 Task: Move the task User interface not responsive on mobile devices to the section To-Do in the project XcelTech and sort the tasks in the project by Assignee in Ascending order.
Action: Mouse moved to (47, 390)
Screenshot: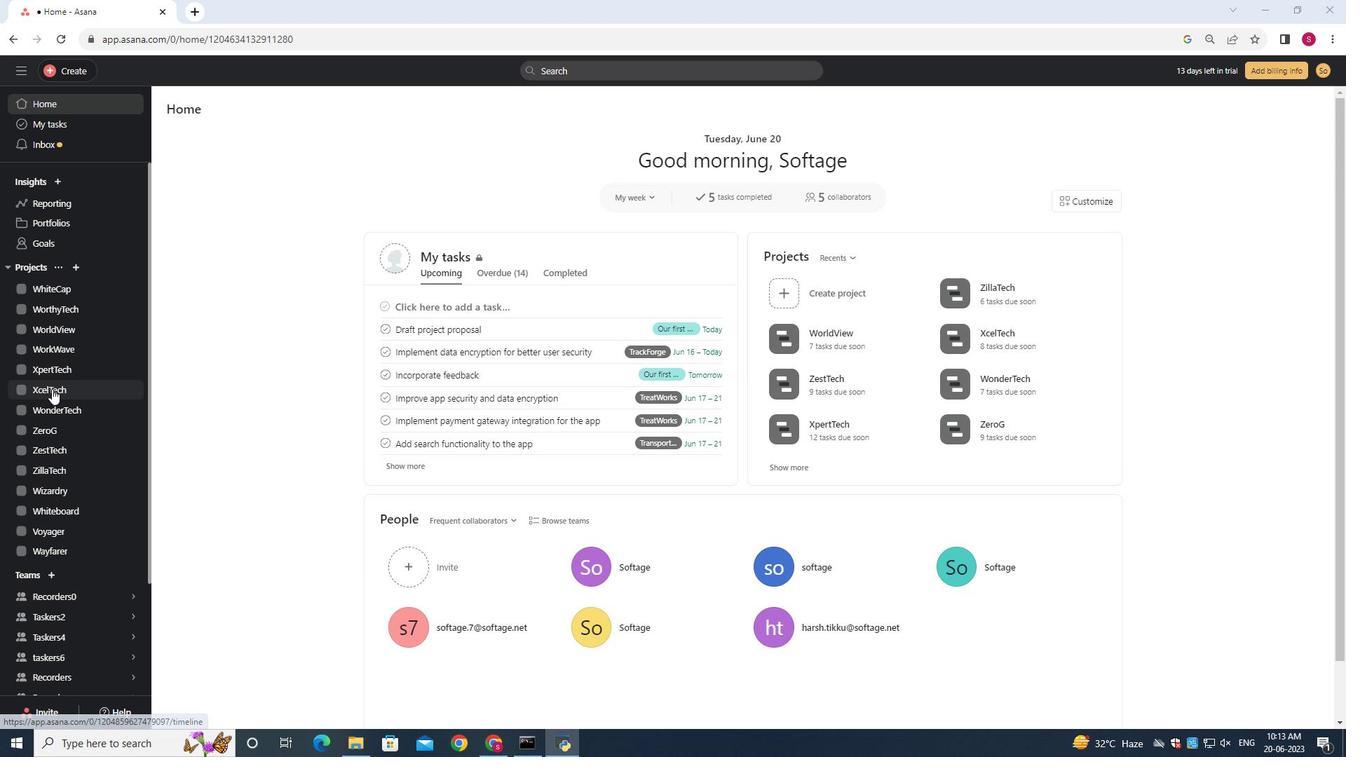 
Action: Mouse pressed left at (47, 390)
Screenshot: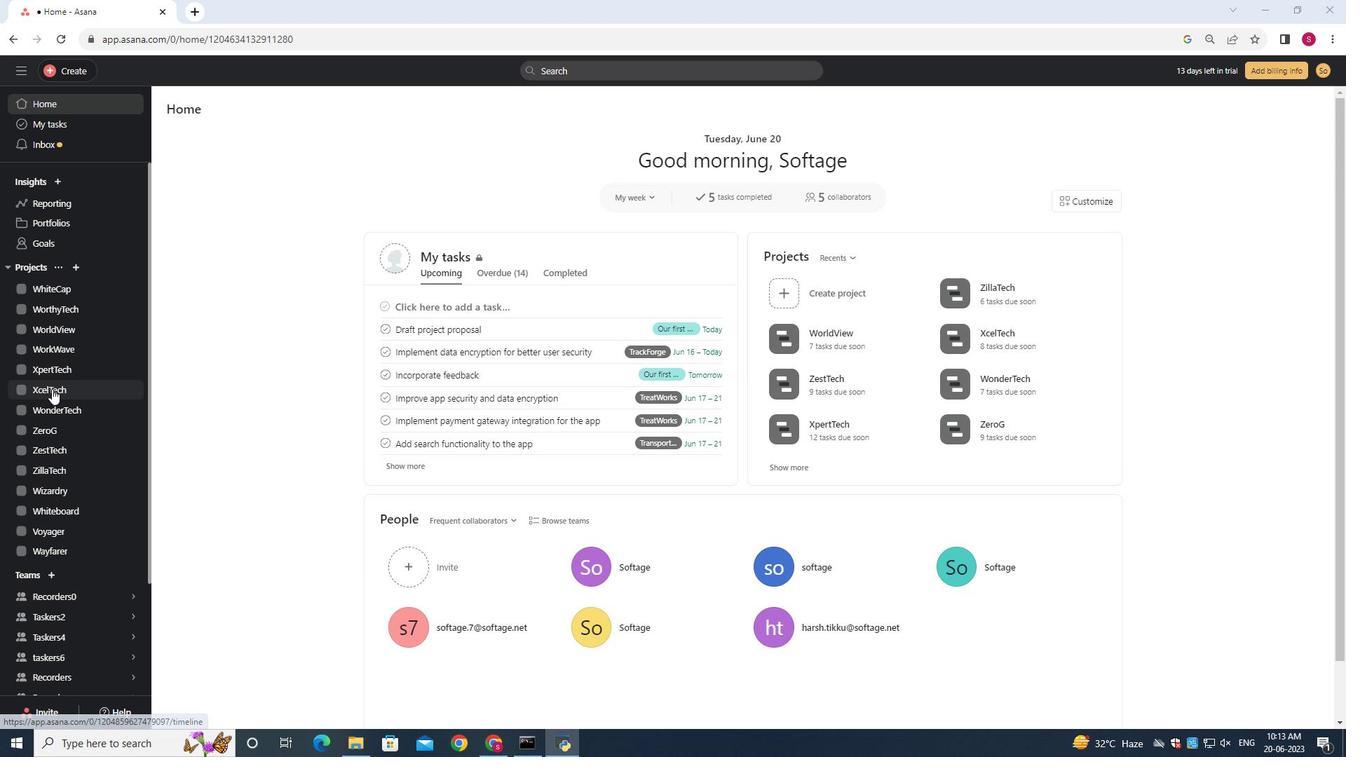 
Action: Mouse moved to (221, 141)
Screenshot: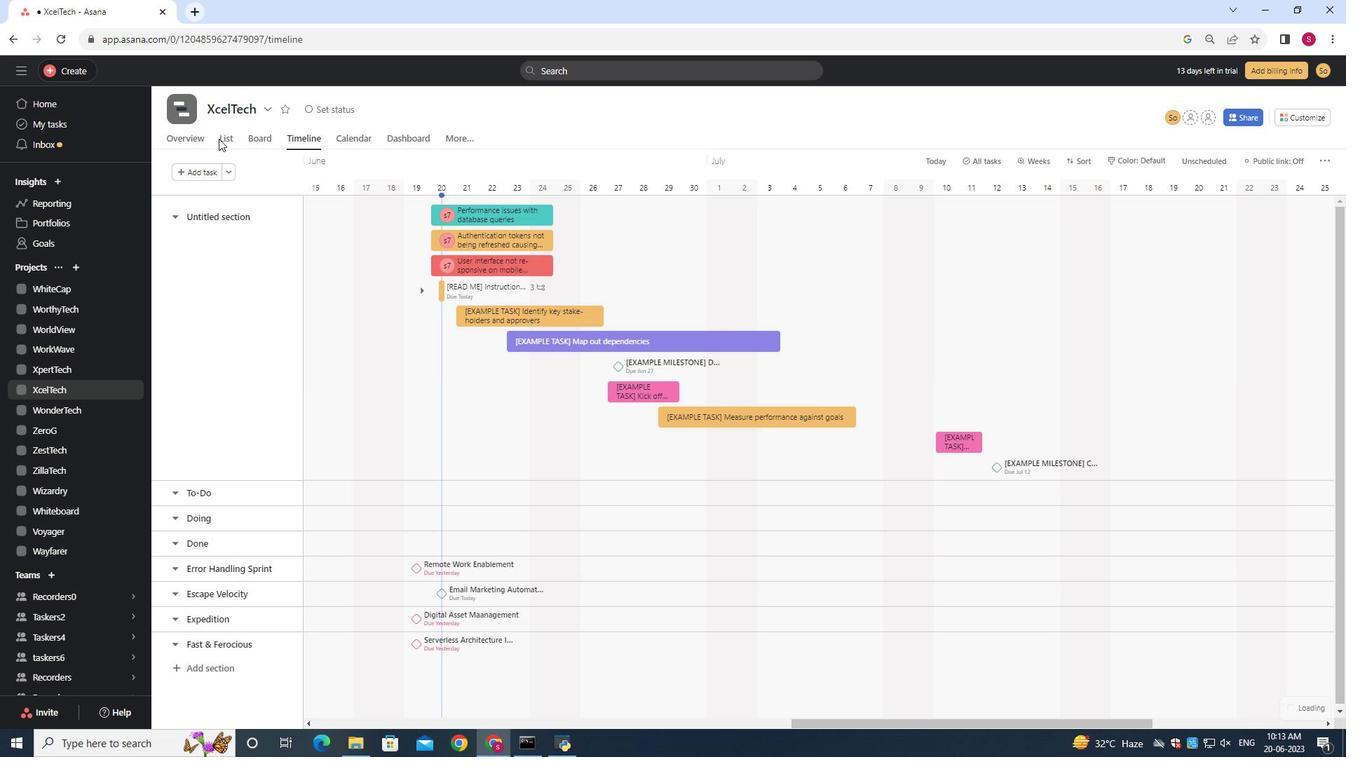 
Action: Mouse pressed left at (221, 141)
Screenshot: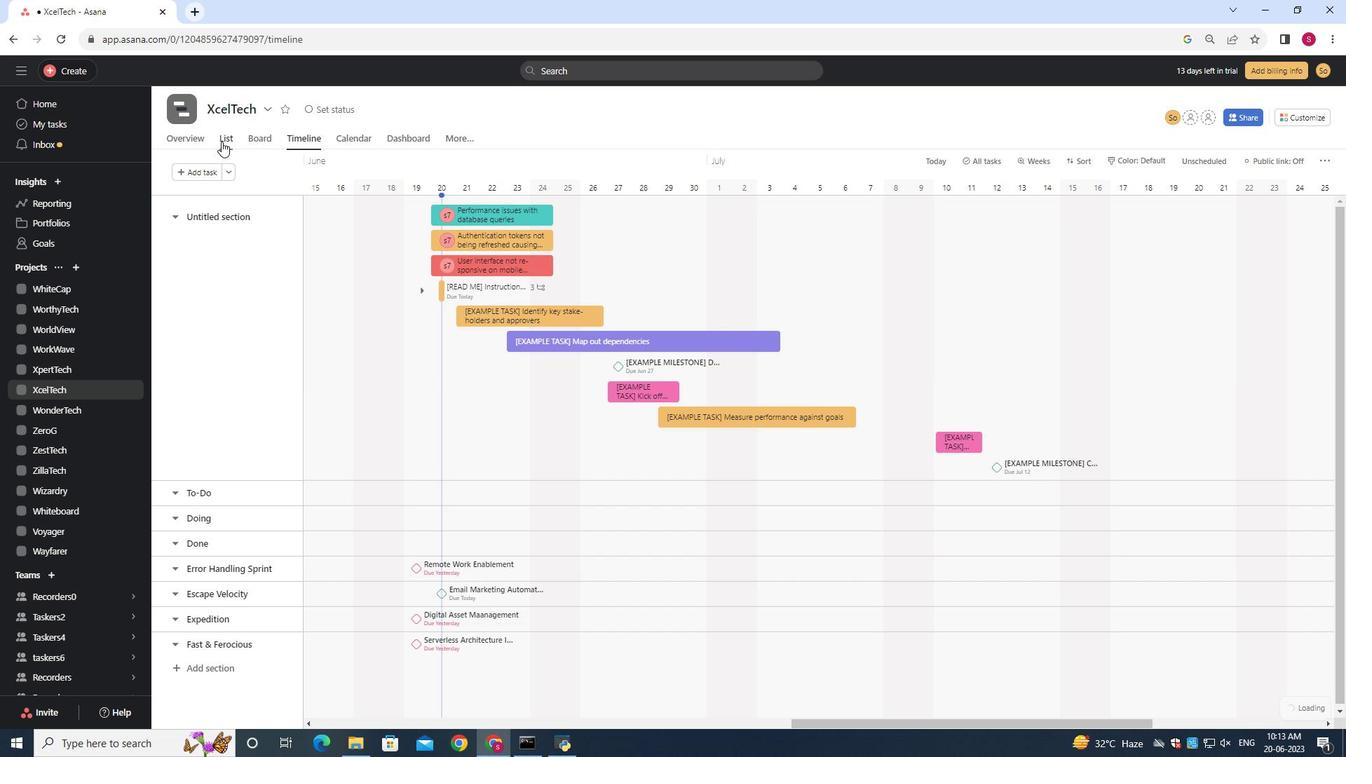 
Action: Mouse moved to (521, 299)
Screenshot: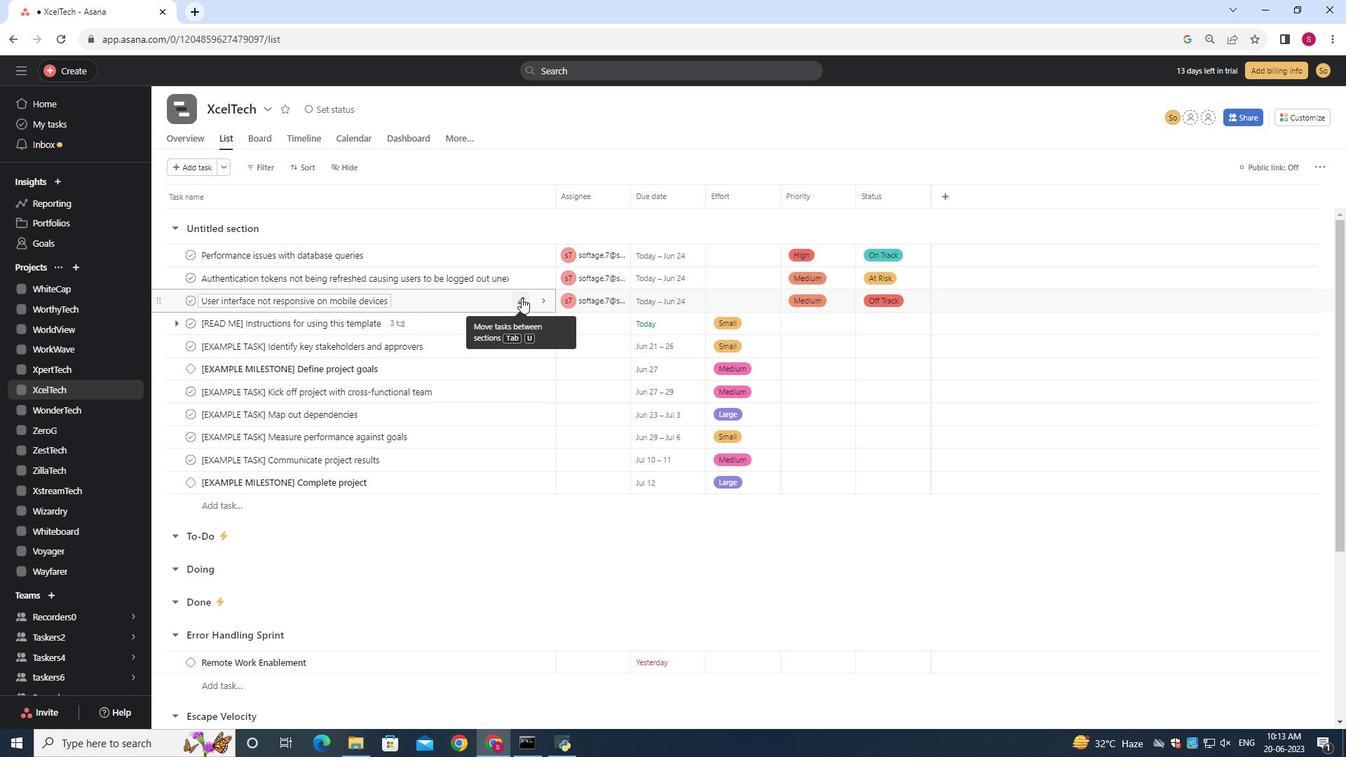 
Action: Mouse pressed left at (521, 299)
Screenshot: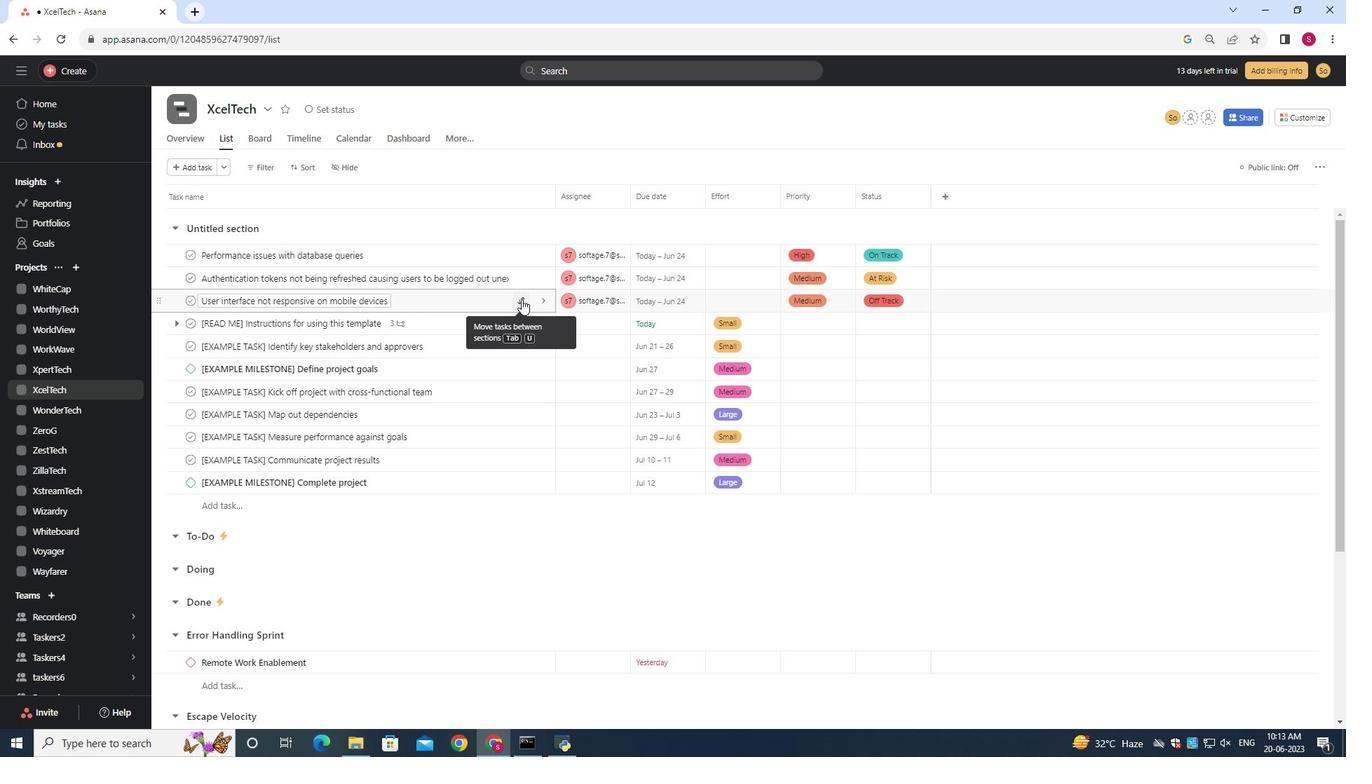 
Action: Mouse moved to (481, 365)
Screenshot: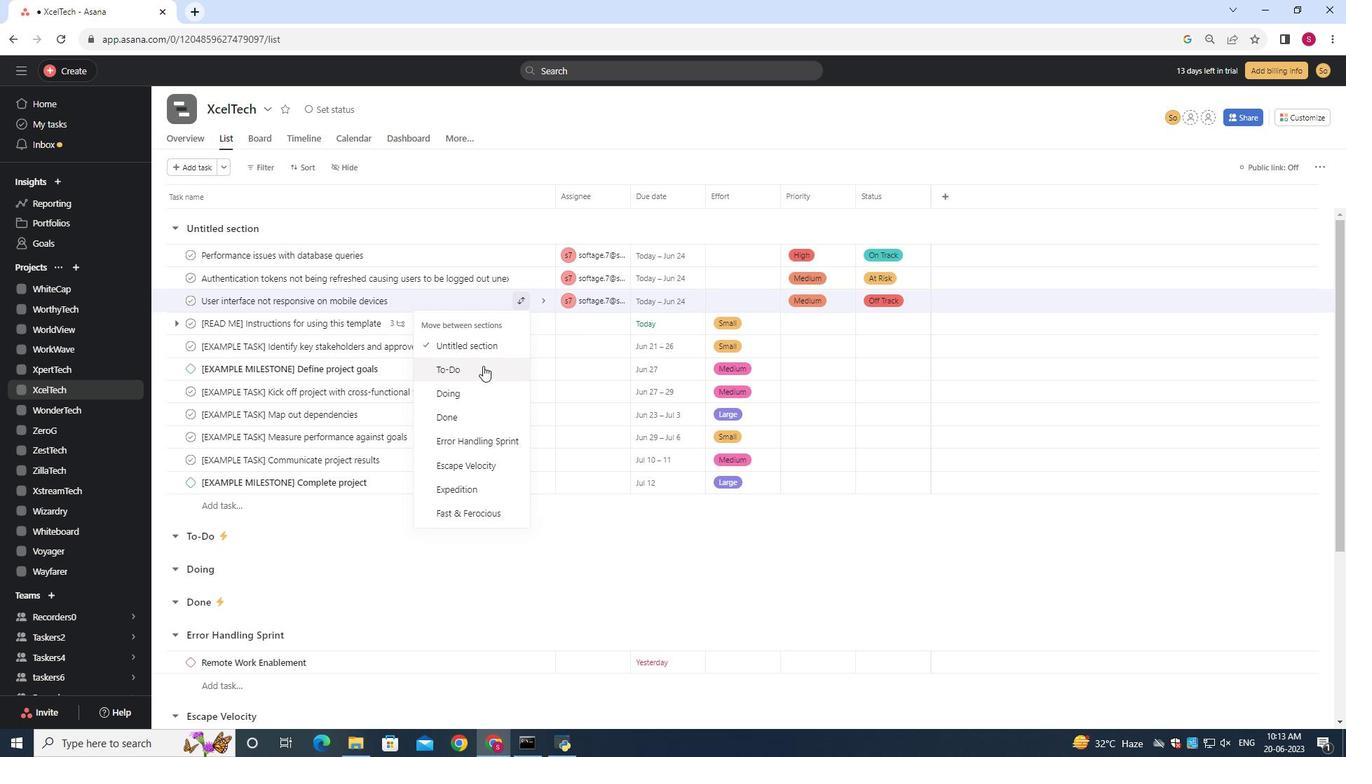 
Action: Mouse pressed left at (481, 365)
Screenshot: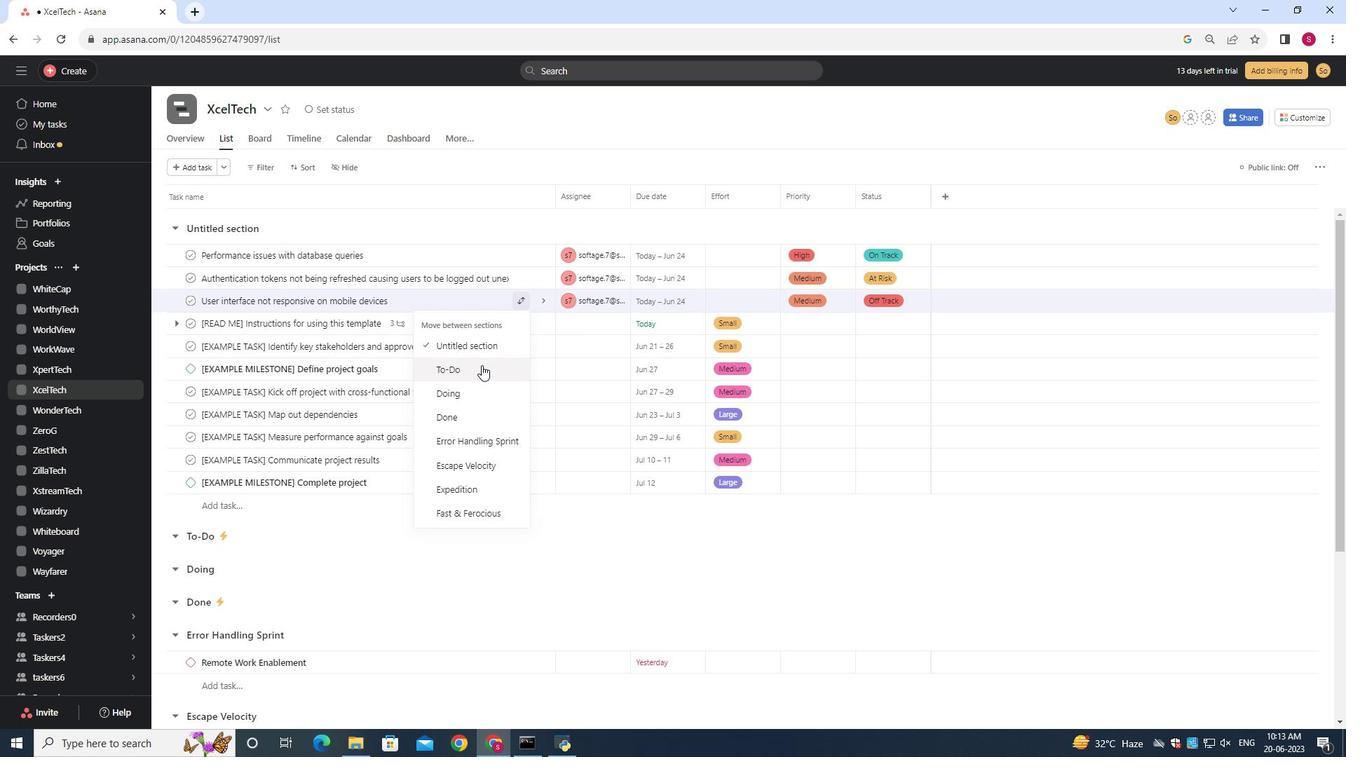 
Action: Mouse moved to (265, 169)
Screenshot: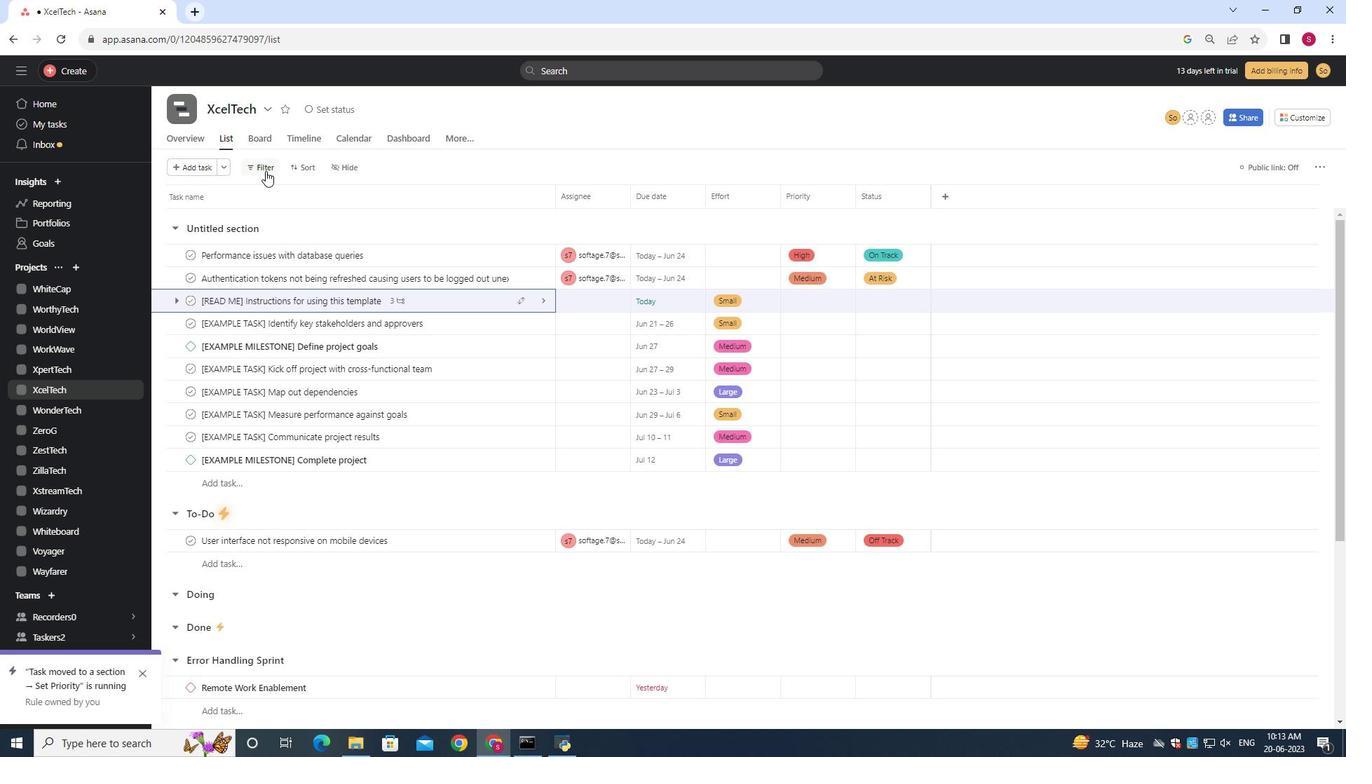 
Action: Mouse pressed left at (265, 169)
Screenshot: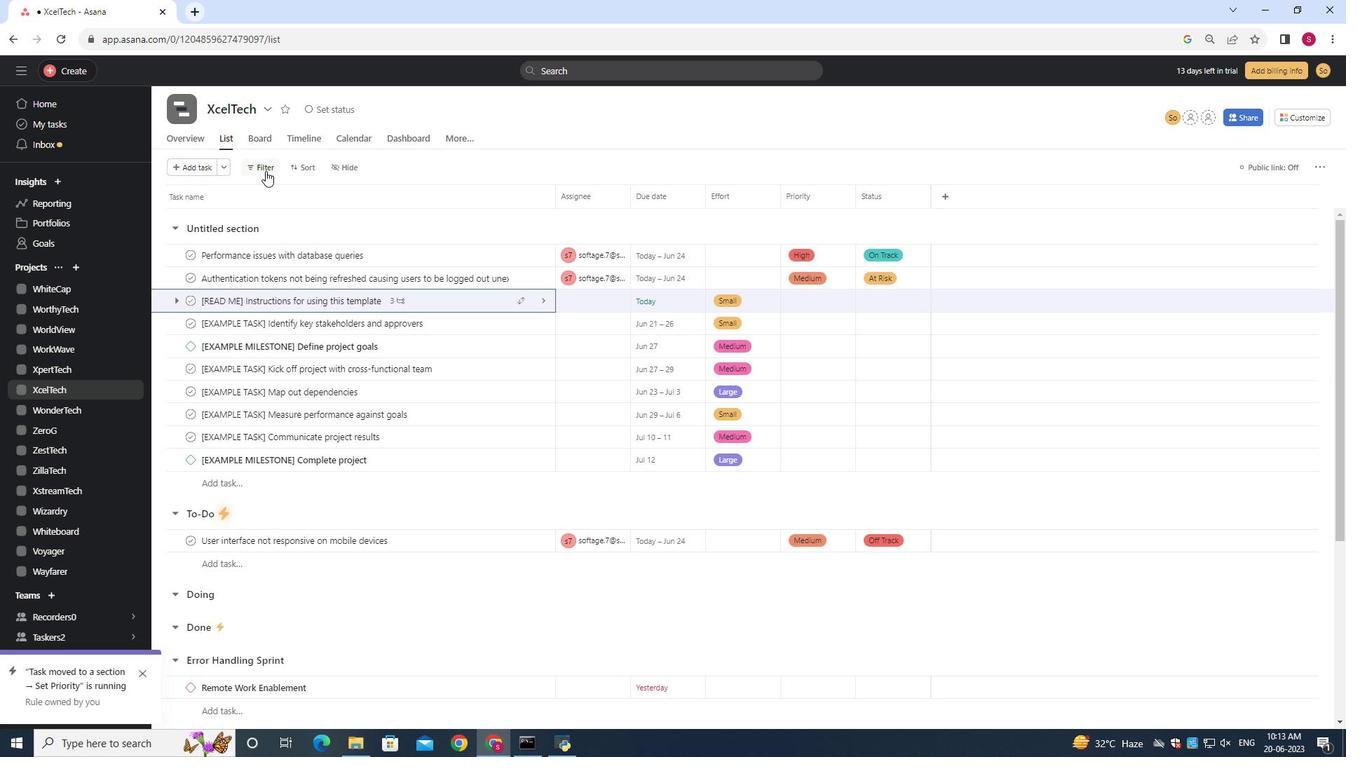 
Action: Mouse moved to (297, 164)
Screenshot: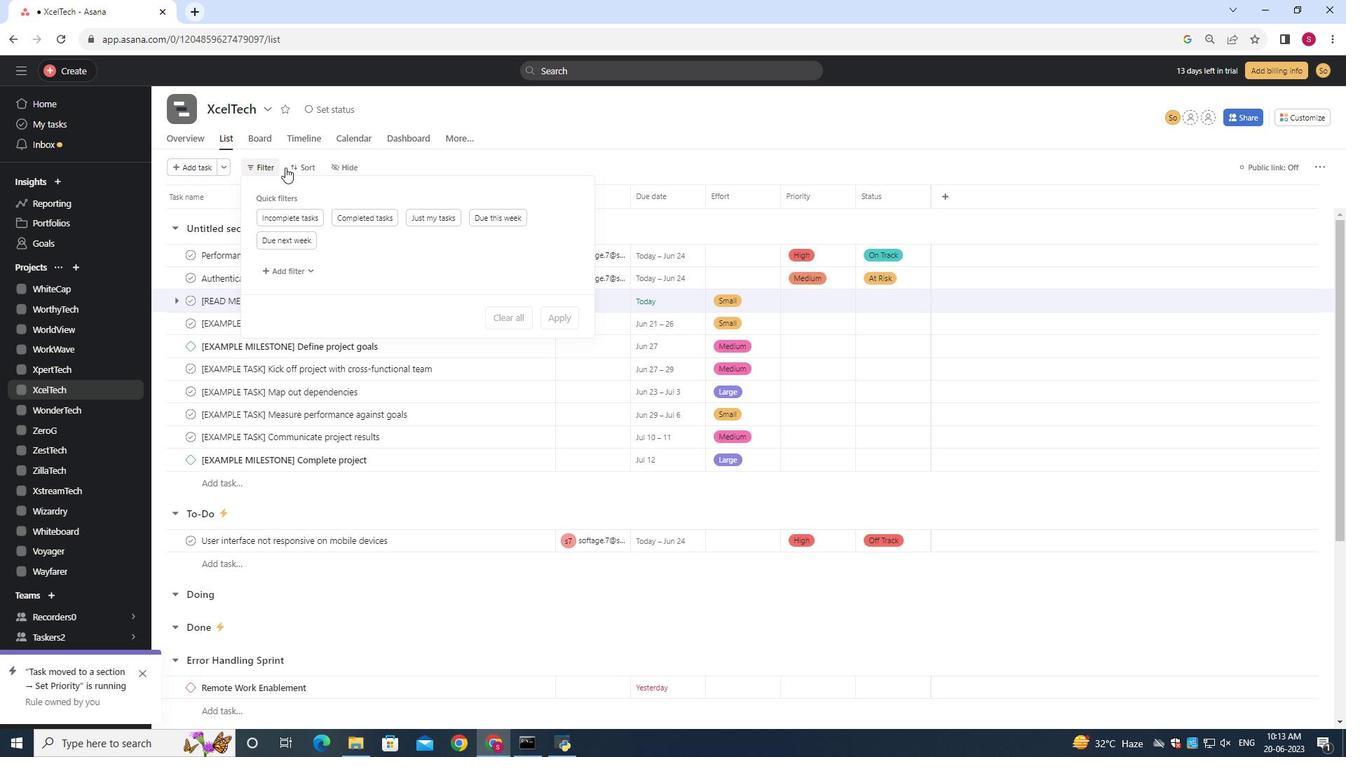 
Action: Mouse pressed left at (297, 164)
Screenshot: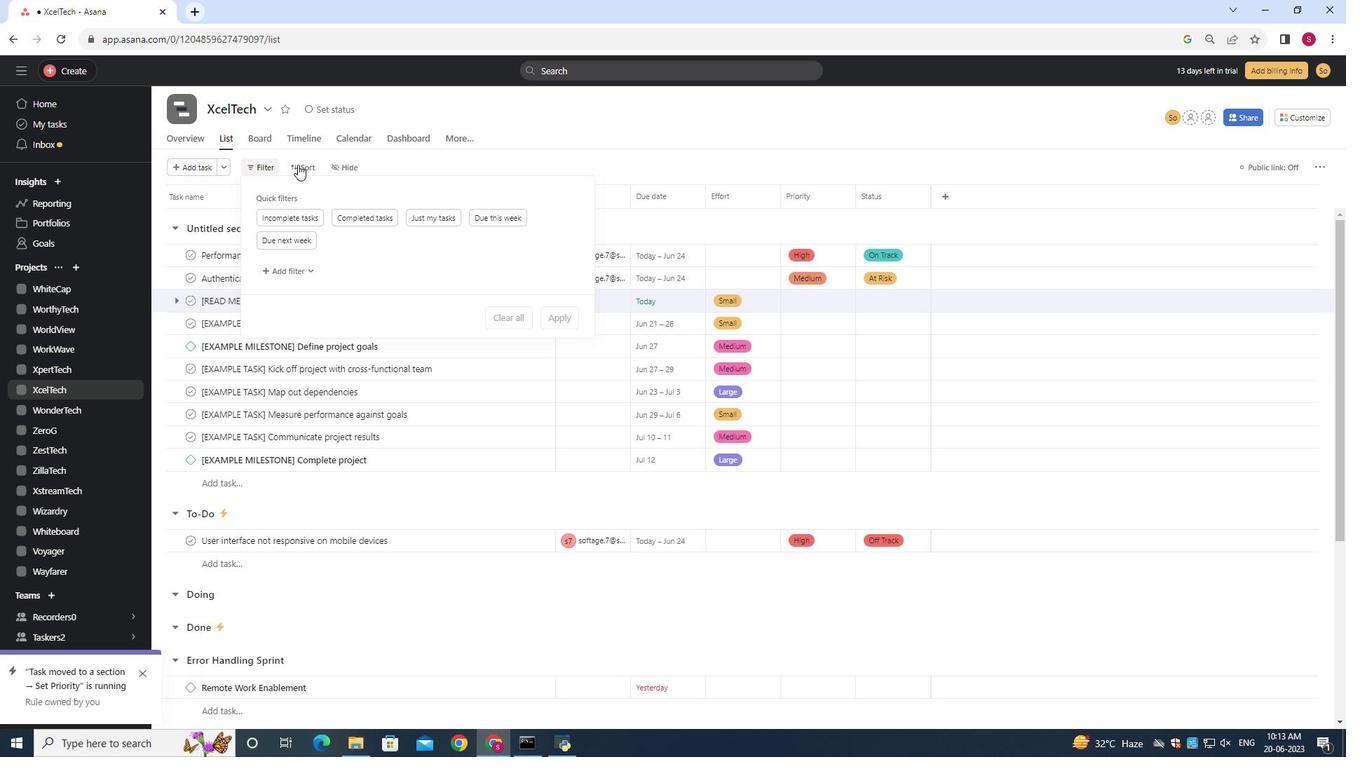 
Action: Mouse moved to (348, 269)
Screenshot: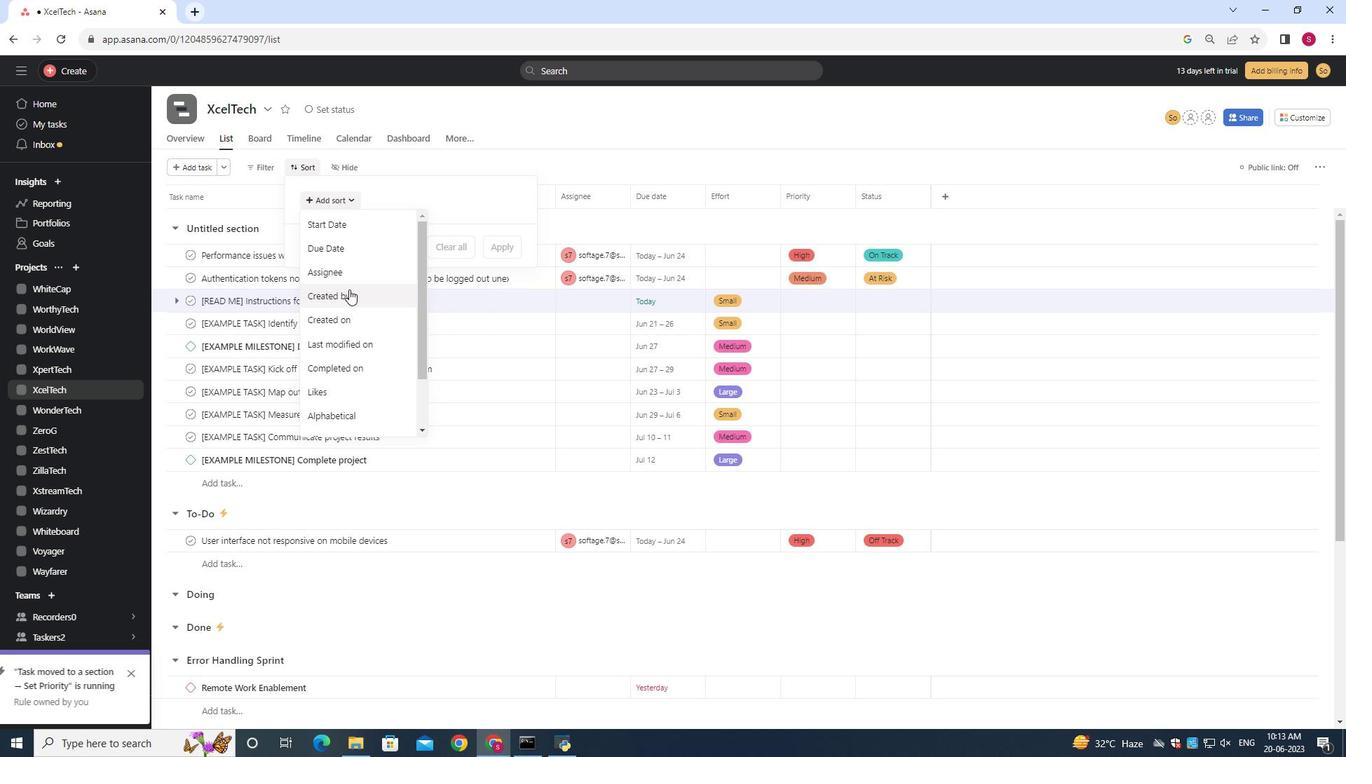 
Action: Mouse pressed left at (348, 269)
Screenshot: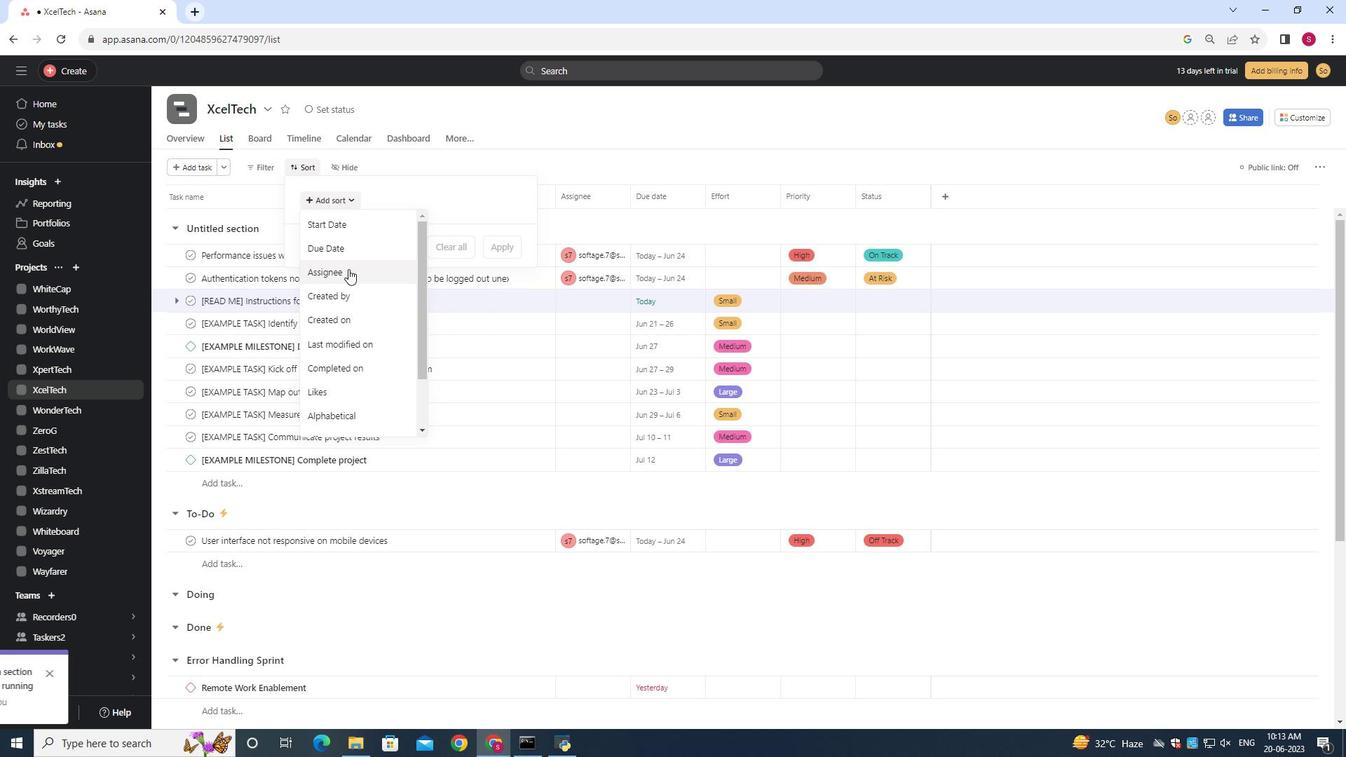 
Action: Mouse moved to (393, 224)
Screenshot: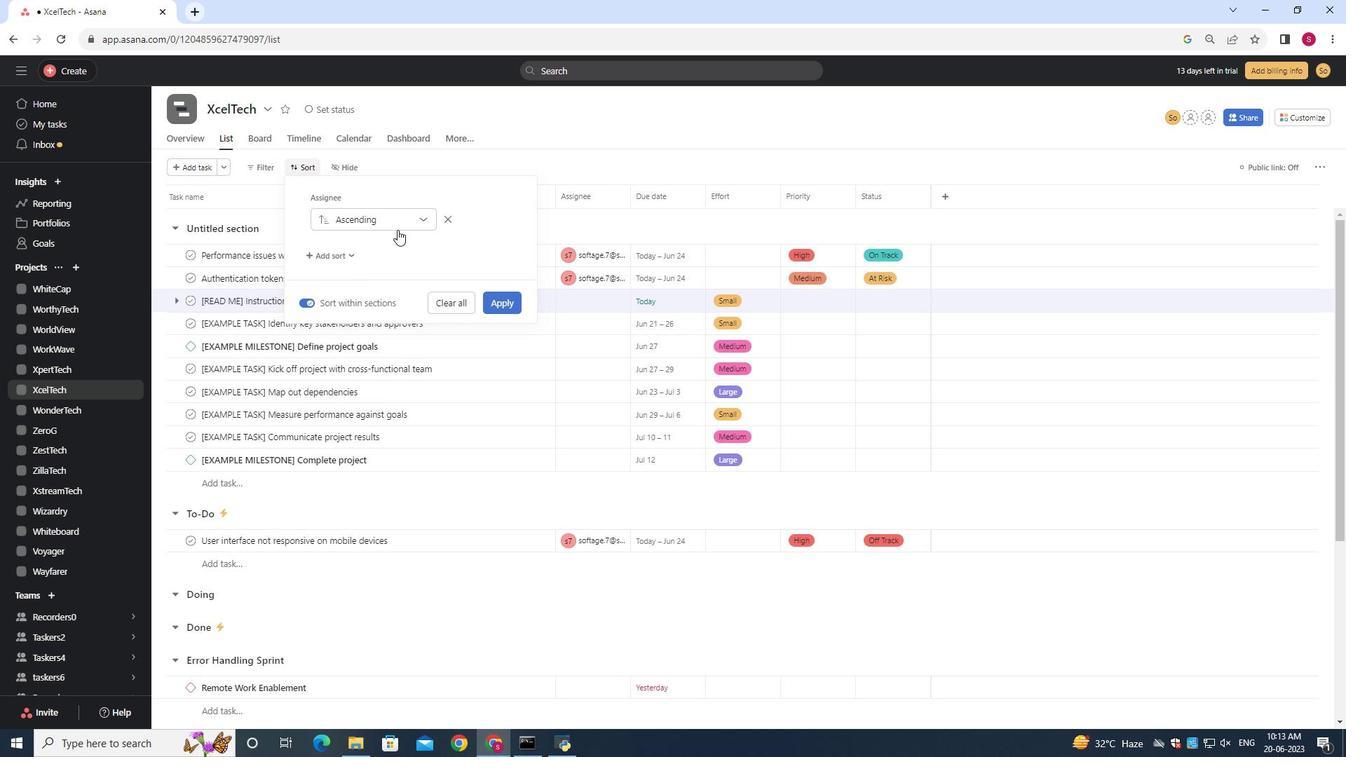 
Action: Mouse pressed left at (393, 224)
Screenshot: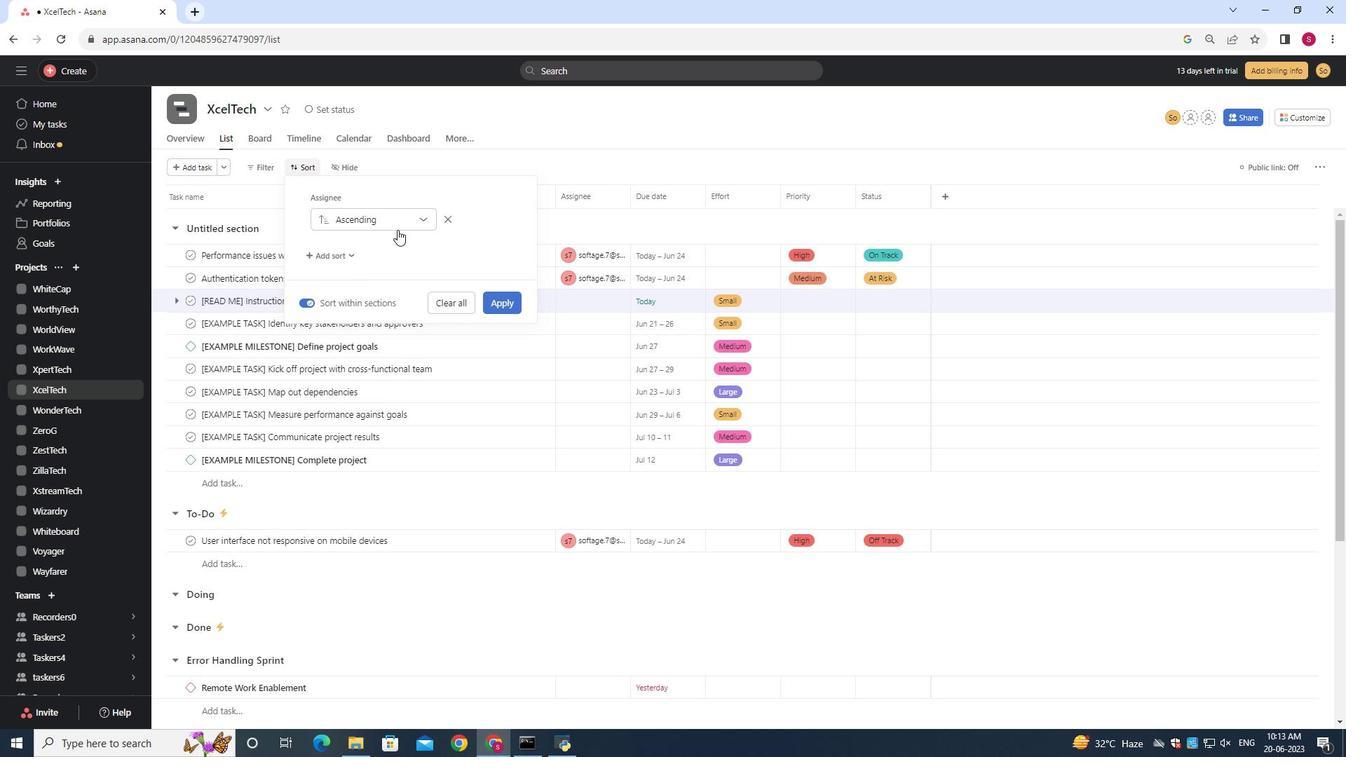 
Action: Mouse moved to (376, 264)
Screenshot: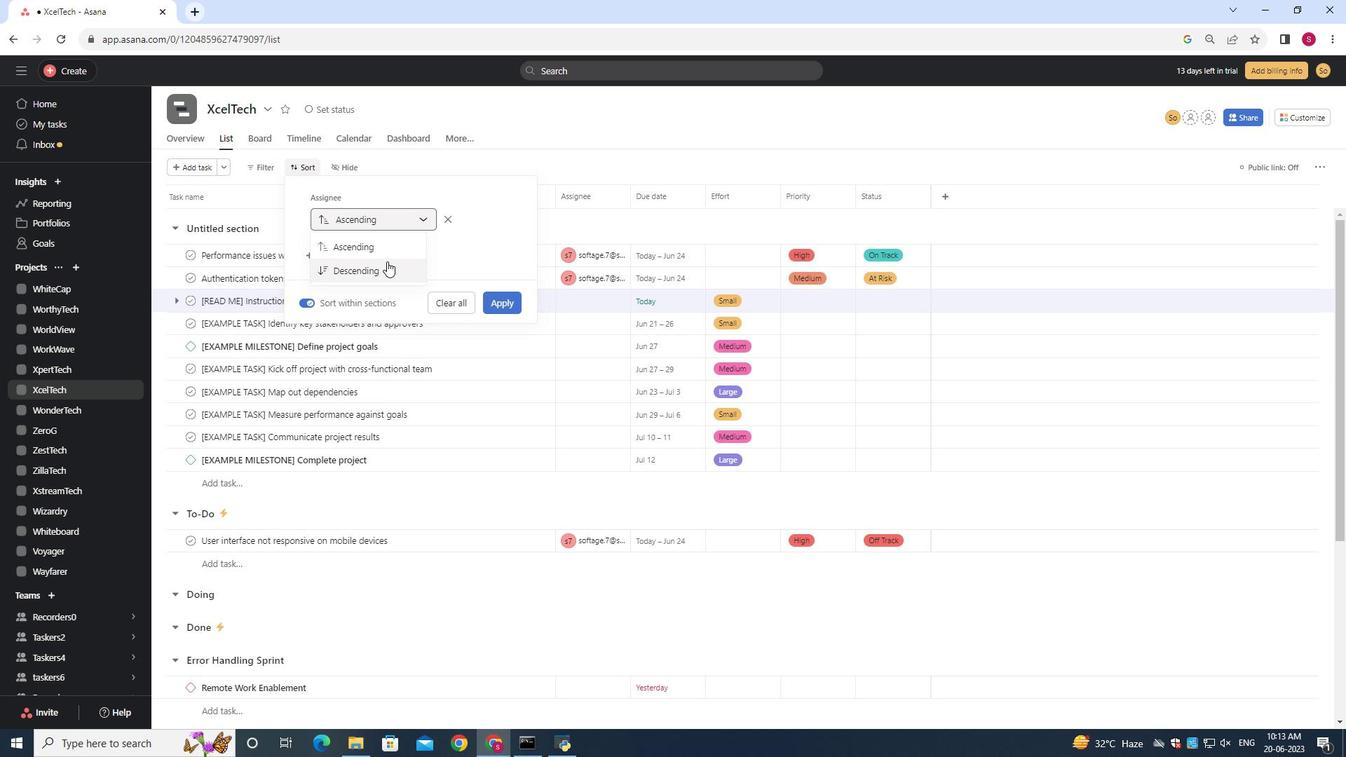 
Action: Mouse pressed left at (376, 264)
Screenshot: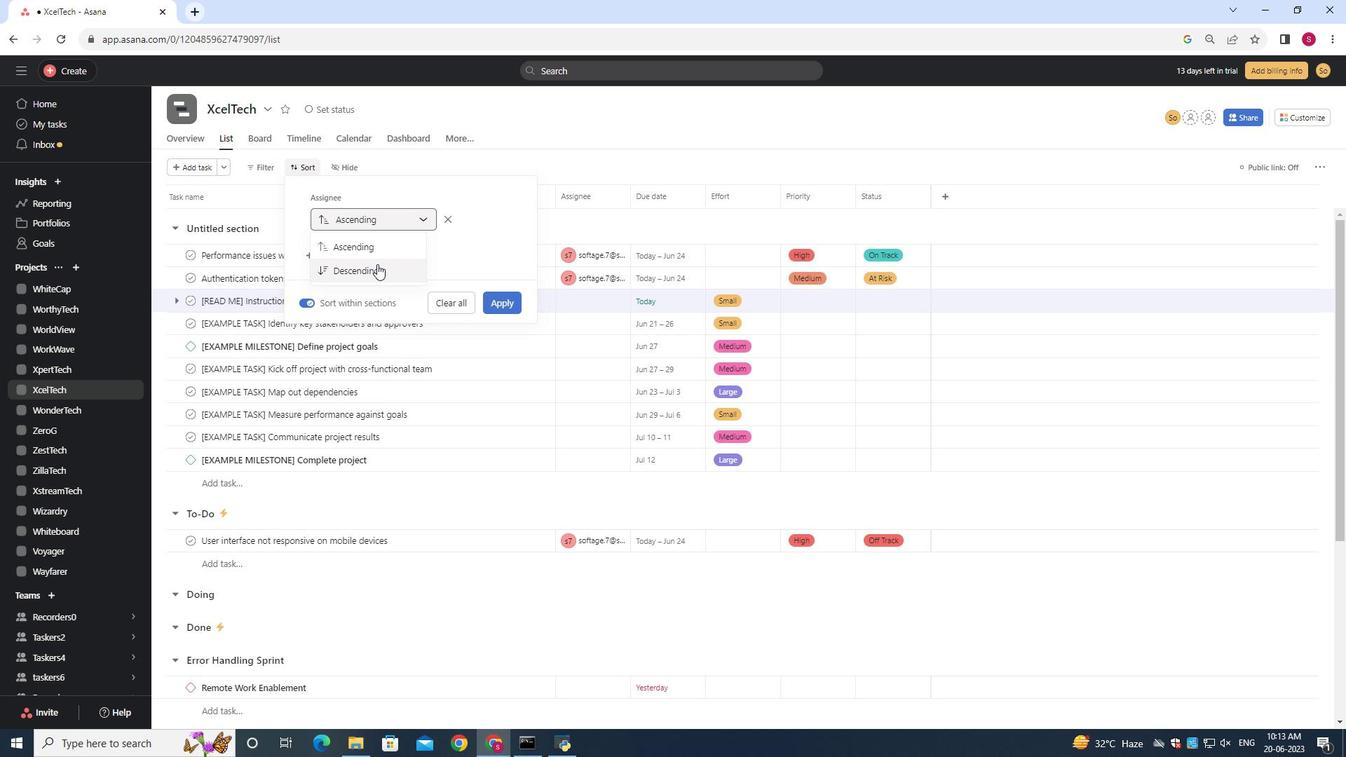 
Action: Mouse moved to (499, 302)
Screenshot: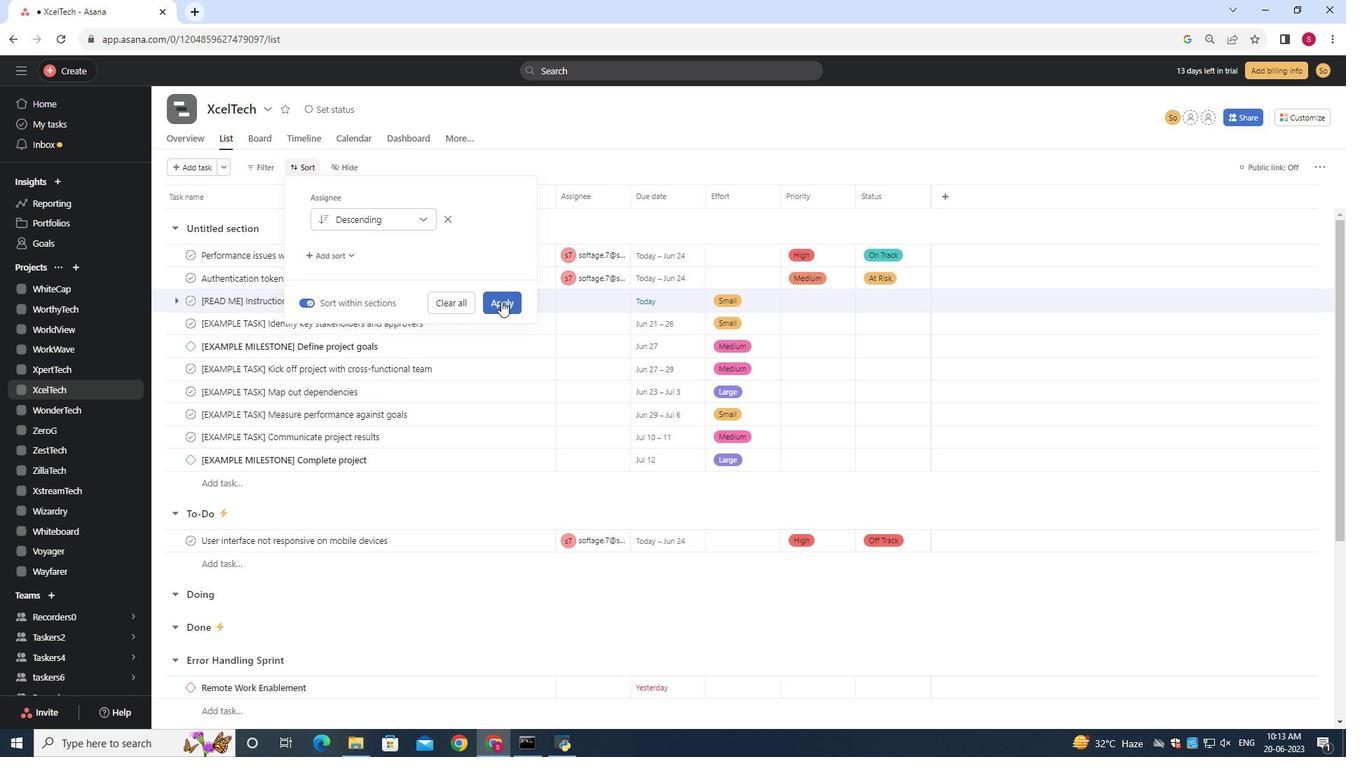 
Action: Mouse pressed left at (499, 302)
Screenshot: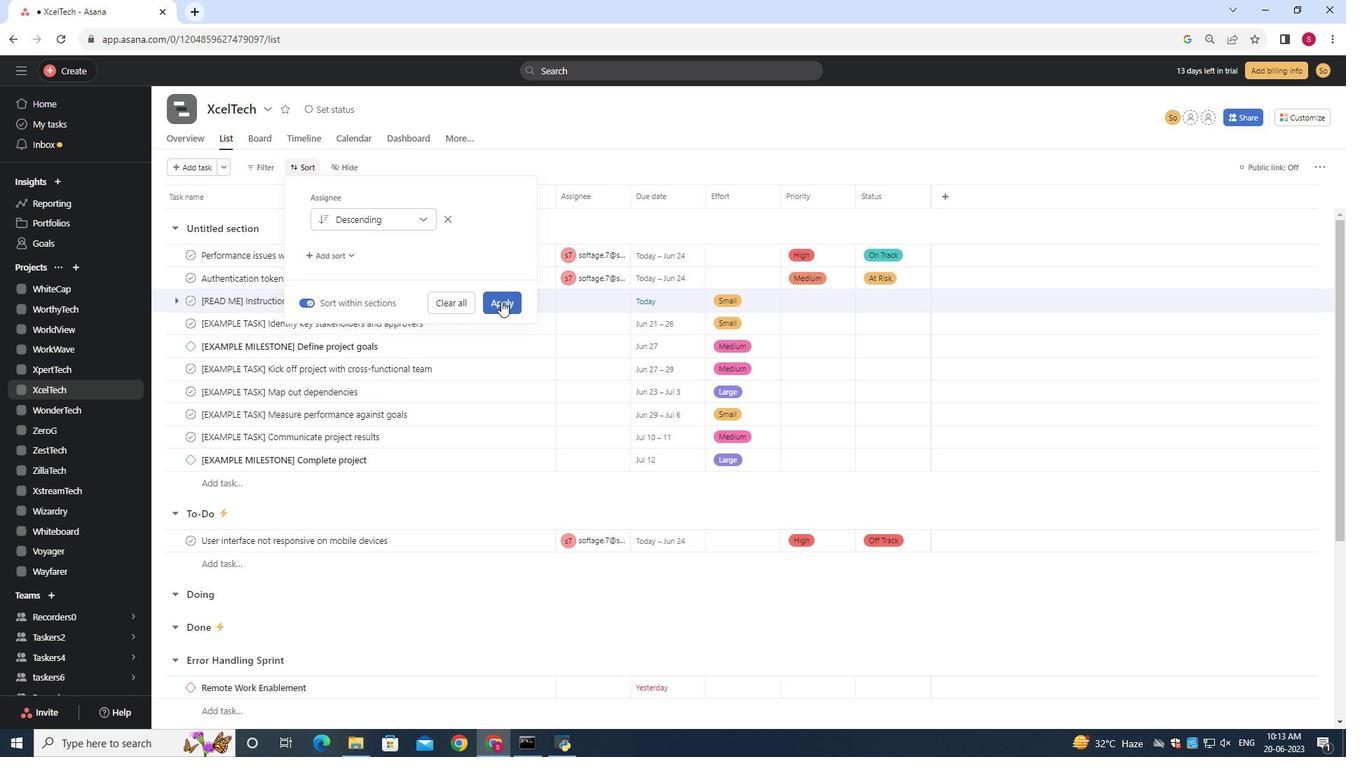 
